 Task: Plan a workshop on goal-setting and productivity for the team on the 25th at 1:30 PM to 2:00 PM.
Action: Mouse moved to (40, 70)
Screenshot: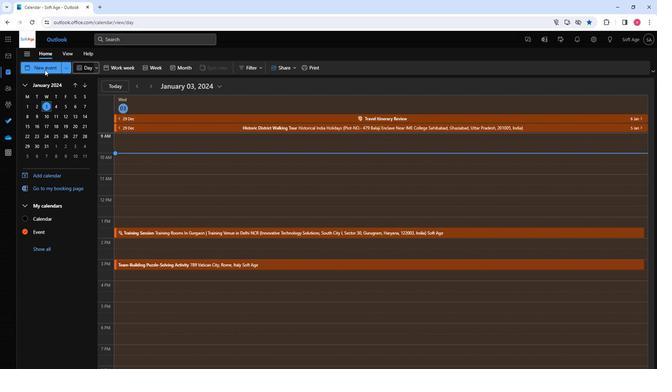 
Action: Mouse pressed left at (40, 70)
Screenshot: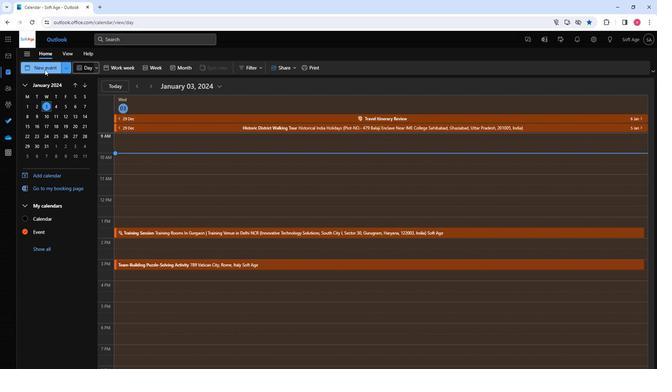 
Action: Mouse moved to (160, 114)
Screenshot: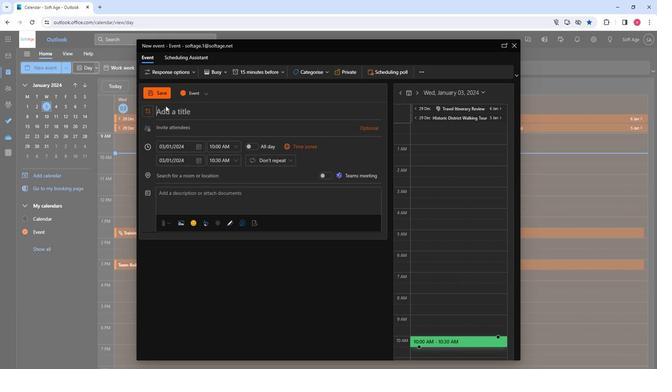 
Action: Mouse pressed left at (160, 114)
Screenshot: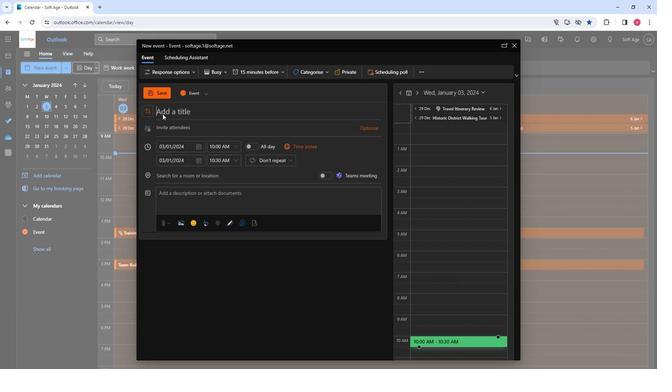 
Action: Key pressed <Key.shift>Workshop<Key.space><Key.shift>On<Key.space><Key.shift><Key.shift><Key.shift><Key.shift><Key.shift><Key.shift><Key.shift><Key.shift><Key.shift><Key.shift><Key.shift><Key.shift><Key.shift><Key.shift><Key.shift><Key.shift><Key.shift><Key.shift><Key.shift><Key.shift><Key.shift>Goal-<Key.shift>Setting<Key.space><Key.shift>And<Key.space><Key.shift><Key.shift><Key.shift><Key.shift><Key.shift><Key.shift><Key.shift><Key.shift><Key.shift><Key.shift><Key.shift><Key.shift><Key.shift>Productivity
Screenshot: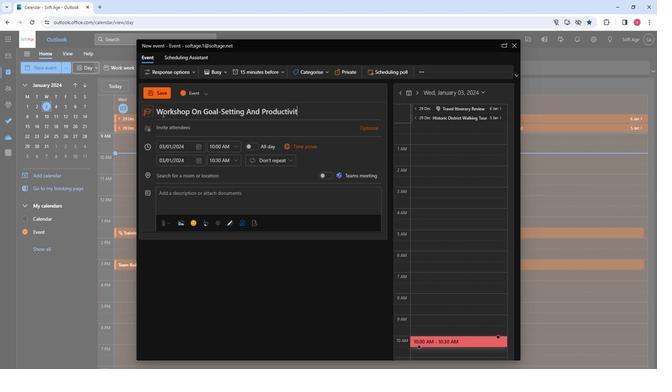 
Action: Mouse moved to (166, 130)
Screenshot: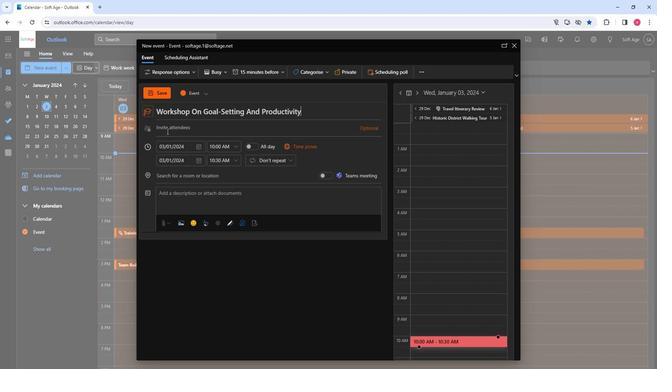 
Action: Mouse pressed left at (166, 130)
Screenshot: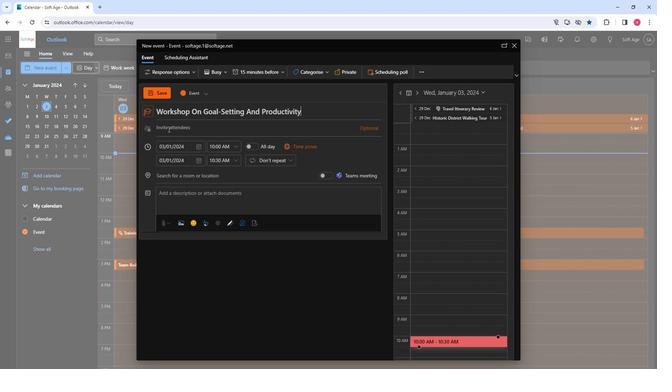 
Action: Key pressed so
Screenshot: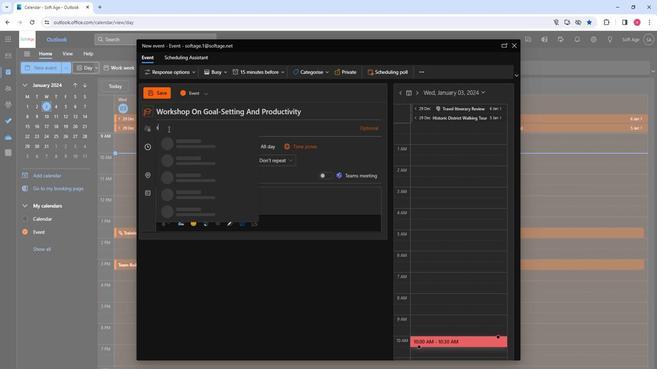 
Action: Mouse moved to (183, 158)
Screenshot: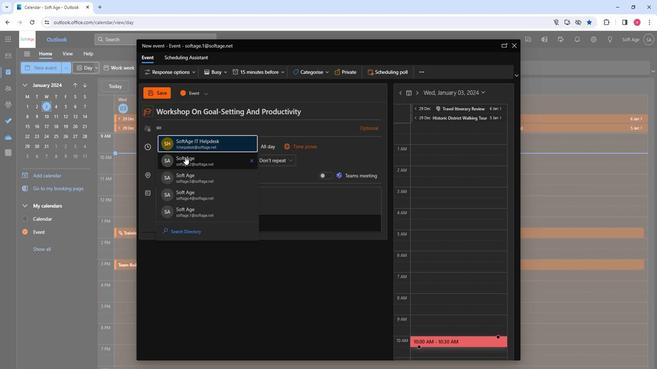 
Action: Mouse pressed left at (183, 158)
Screenshot: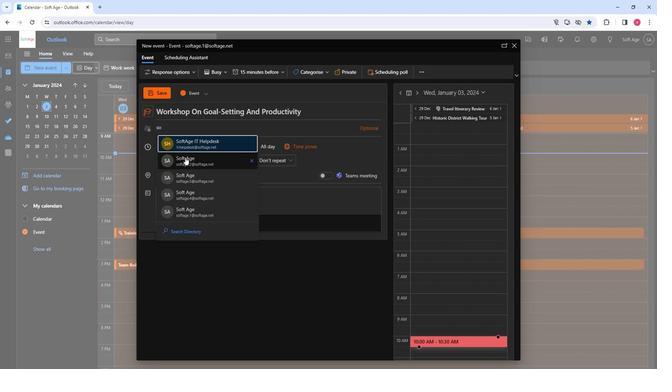 
Action: Key pressed so
Screenshot: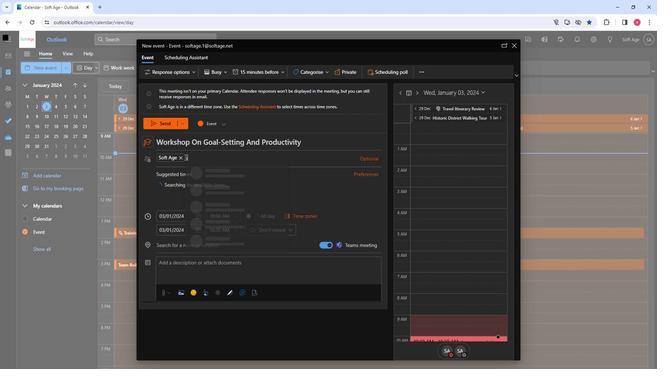 
Action: Mouse moved to (221, 203)
Screenshot: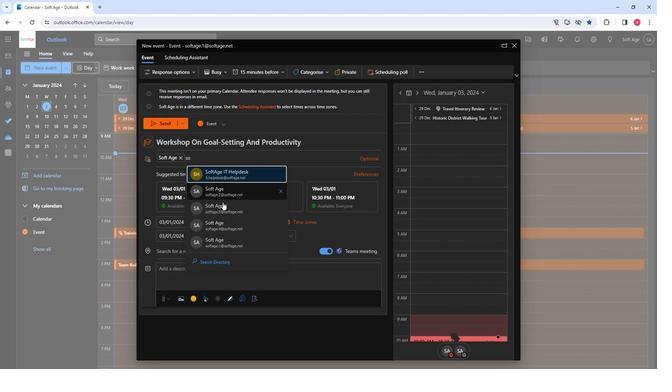 
Action: Mouse pressed left at (221, 203)
Screenshot: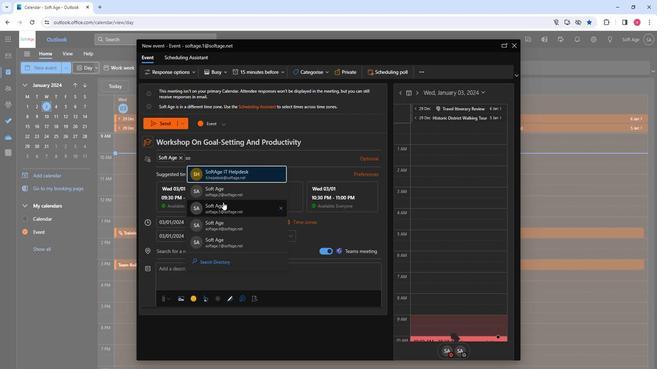 
Action: Key pressed so
Screenshot: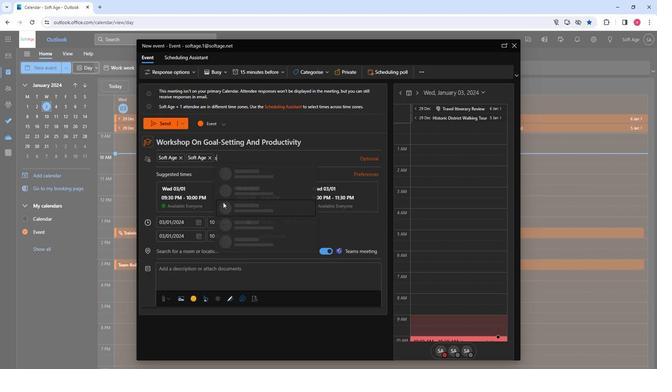 
Action: Mouse moved to (234, 221)
Screenshot: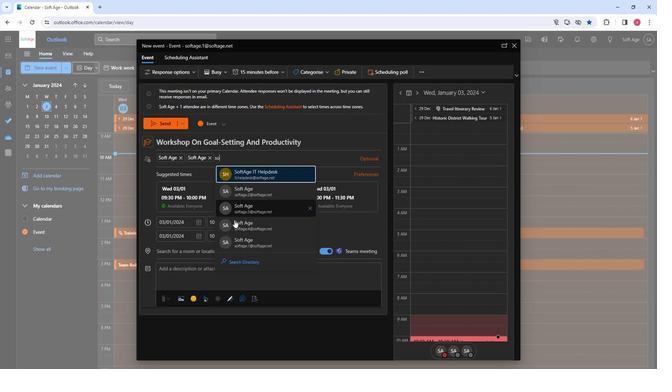 
Action: Mouse pressed left at (234, 221)
Screenshot: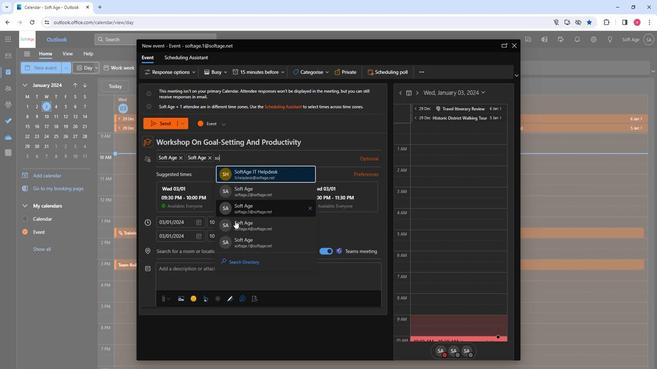
Action: Key pressed so
Screenshot: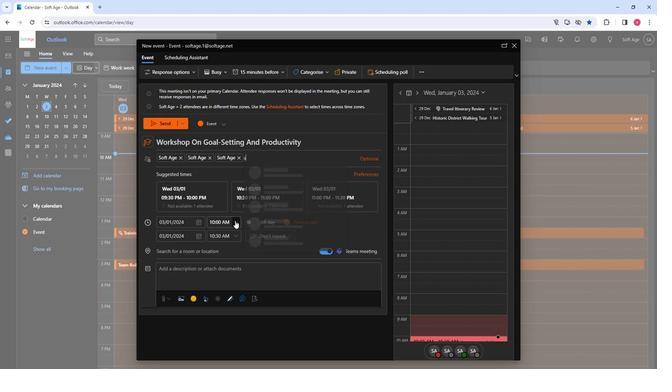 
Action: Mouse moved to (276, 247)
Screenshot: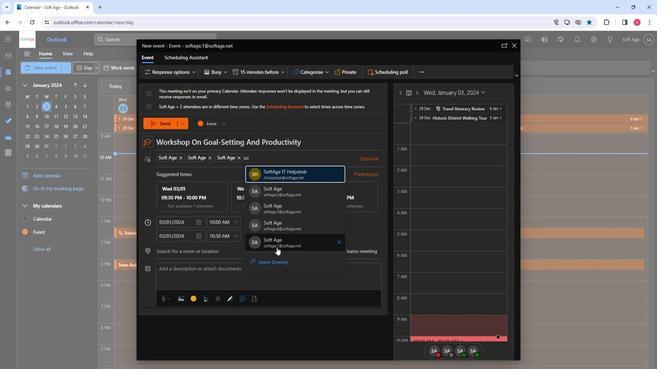 
Action: Mouse pressed left at (276, 247)
Screenshot: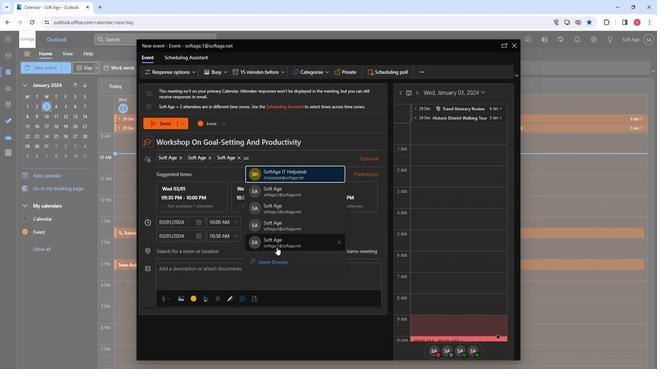 
Action: Mouse moved to (196, 225)
Screenshot: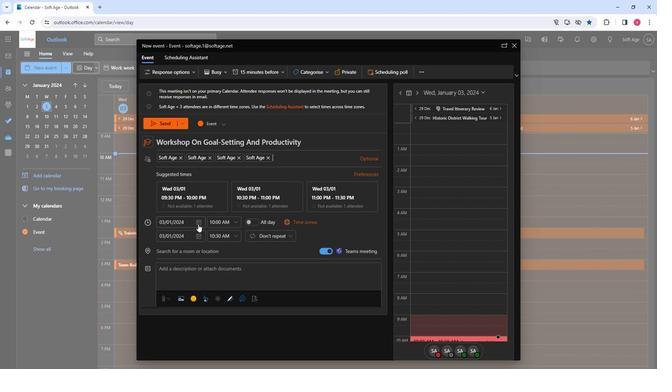 
Action: Mouse pressed left at (196, 225)
Screenshot: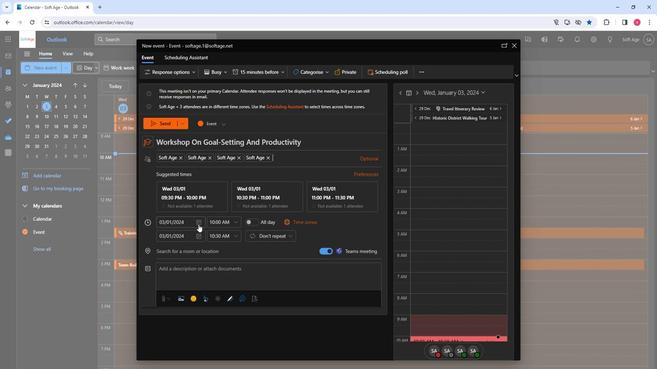 
Action: Mouse moved to (190, 290)
Screenshot: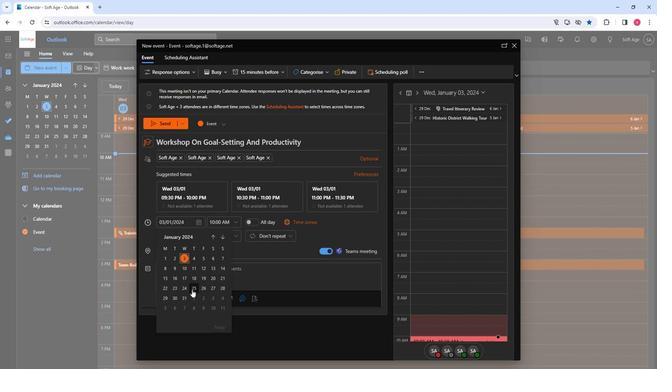 
Action: Mouse pressed left at (190, 290)
Screenshot: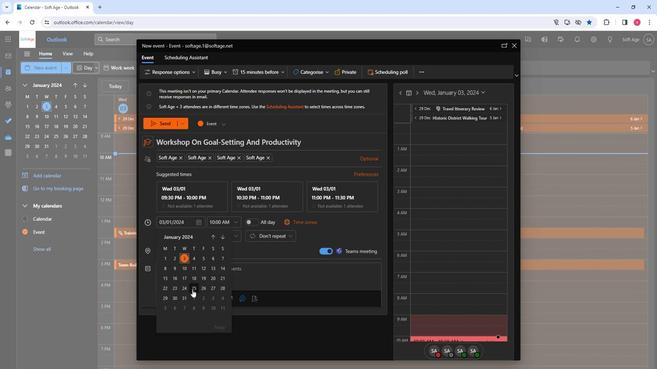 
Action: Mouse moved to (234, 223)
Screenshot: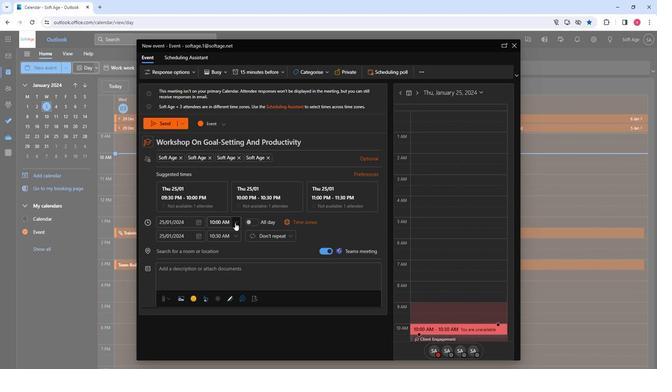 
Action: Mouse pressed left at (234, 223)
Screenshot: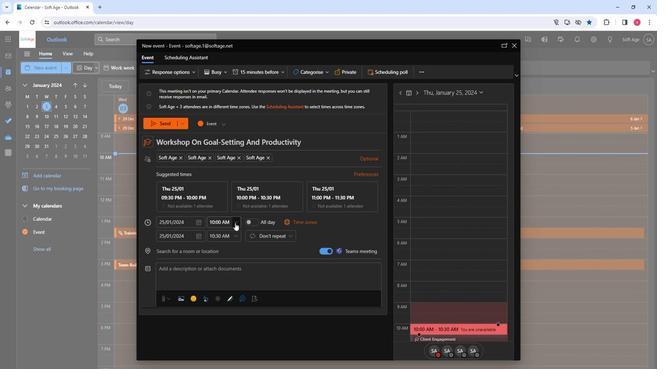 
Action: Mouse moved to (226, 256)
Screenshot: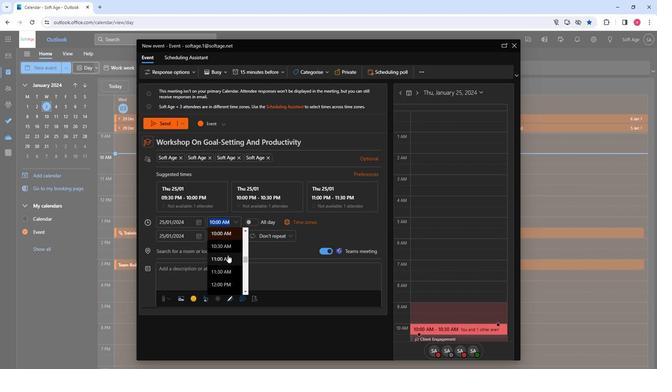 
Action: Mouse scrolled (226, 256) with delta (0, 0)
Screenshot: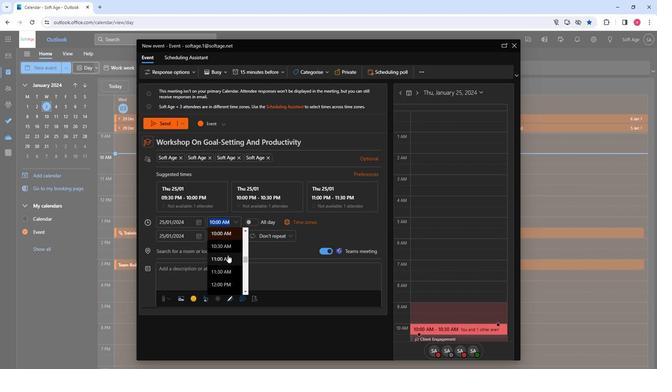 
Action: Mouse moved to (220, 285)
Screenshot: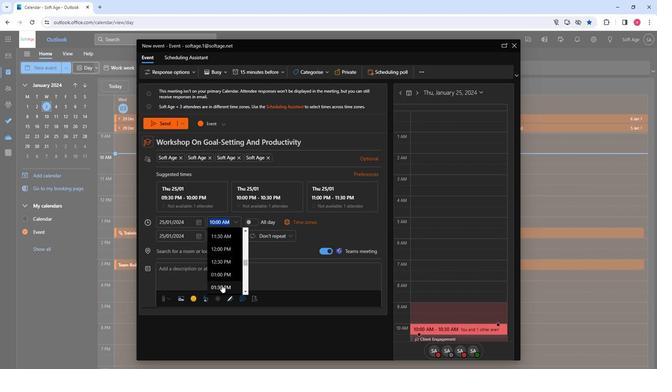 
Action: Mouse pressed left at (220, 285)
Screenshot: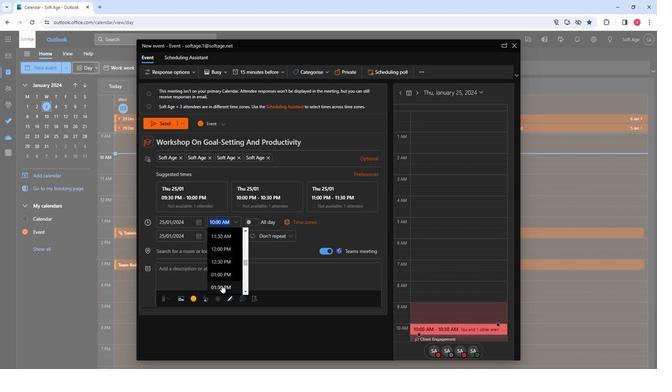 
Action: Mouse moved to (181, 248)
Screenshot: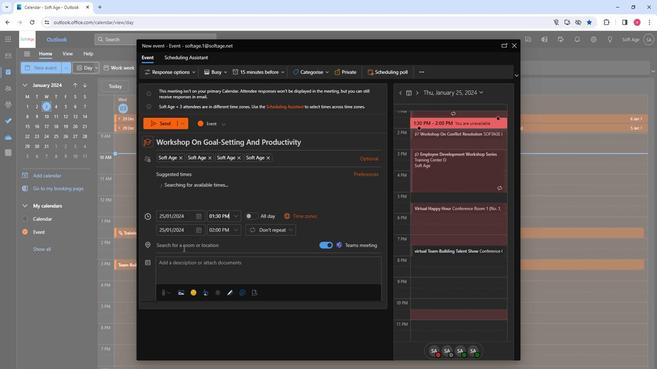 
Action: Mouse pressed left at (181, 248)
Screenshot: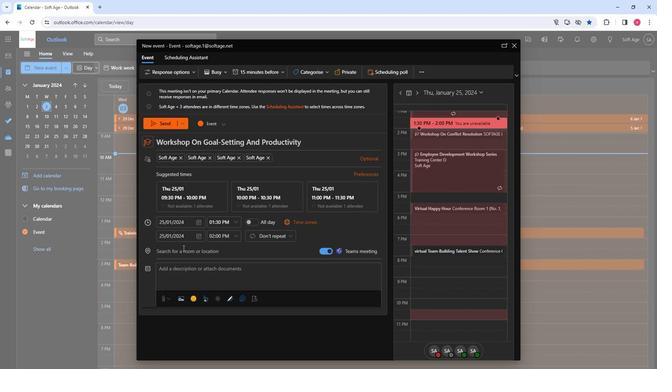 
Action: Key pressed so
Screenshot: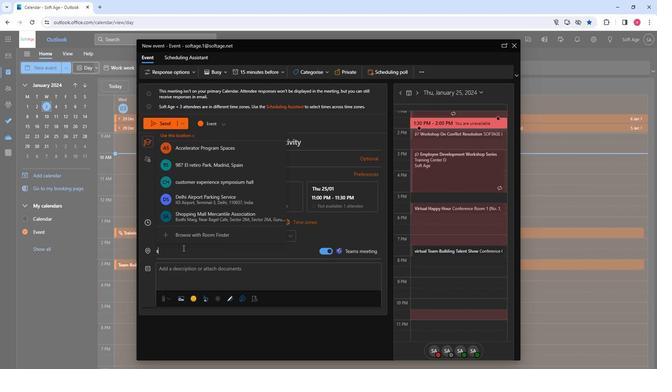 
Action: Mouse moved to (199, 209)
Screenshot: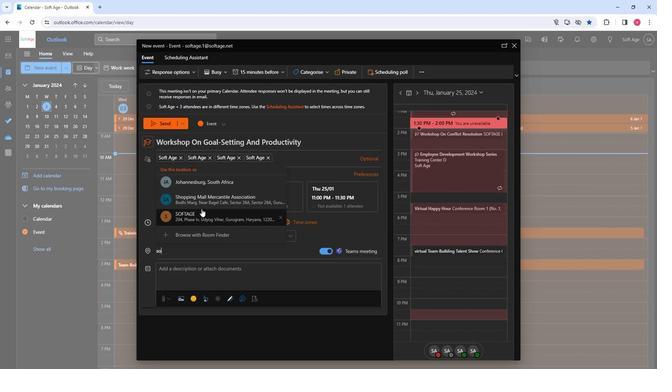 
Action: Mouse pressed left at (199, 209)
Screenshot: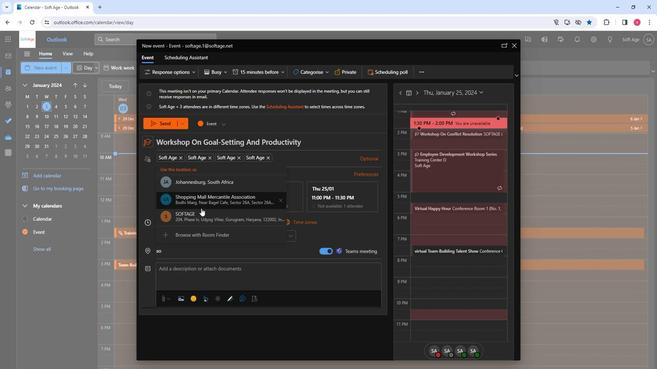 
Action: Mouse moved to (197, 219)
Screenshot: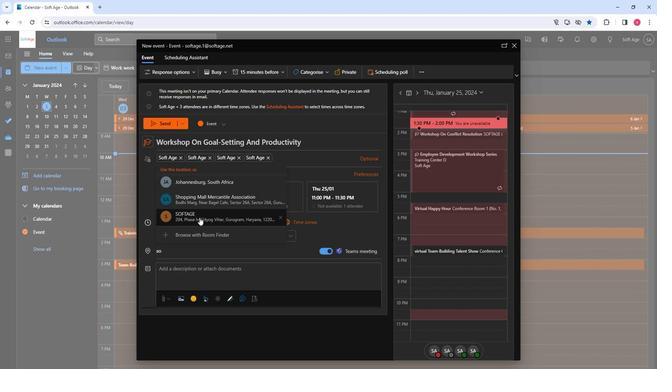 
Action: Mouse pressed left at (197, 219)
Screenshot: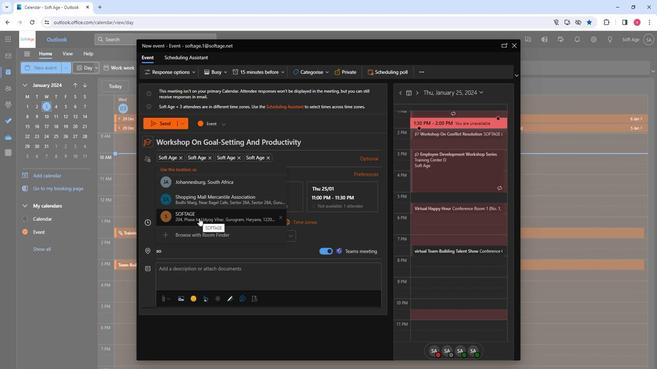 
Action: Mouse moved to (177, 269)
Screenshot: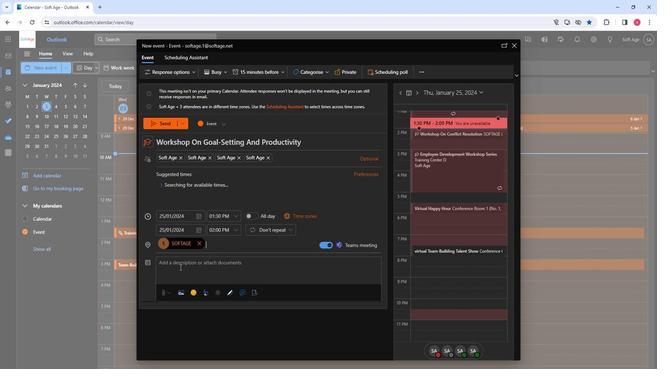
Action: Mouse pressed left at (177, 269)
Screenshot: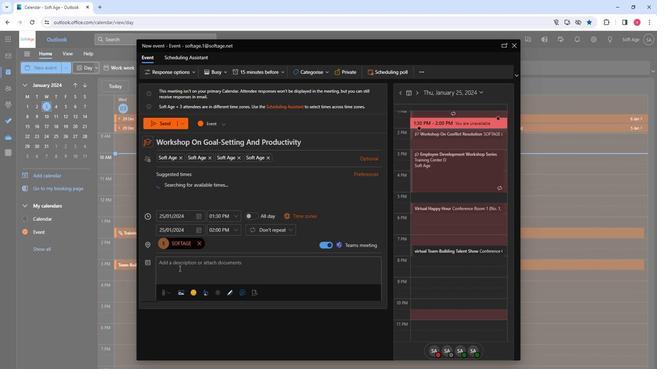 
Action: Key pressed <Key.shift>Elevate<Key.space>productivity<Key.space>together<Key.shift>!<Key.space><Key.shift>Join<Key.space>our<Key.space>workshop<Key.space>on<Key.space>goal-setting<Key.space>and<Key.space>productivity<Key.space>for<Key.space>the<Key.space>team.<Key.space><Key.shift>Define<Key.space>objectives,<Key.space>enhance<Key.space>efficiency,<Key.space>and<Key.space>foster<Key.space>a<Key.space>culture<Key.space>of<Key.space>achievement.<Key.space><Key.shift>Let's<Key.space>reach<Key.space>new<Key.space>heights<Key.shift>!
Screenshot: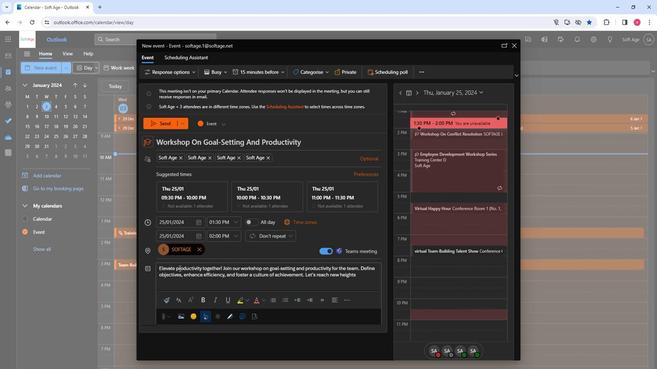 
Action: Mouse moved to (227, 278)
Screenshot: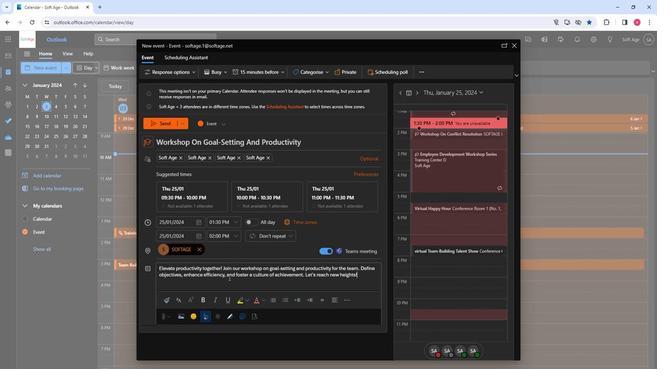 
Action: Mouse pressed left at (227, 278)
Screenshot: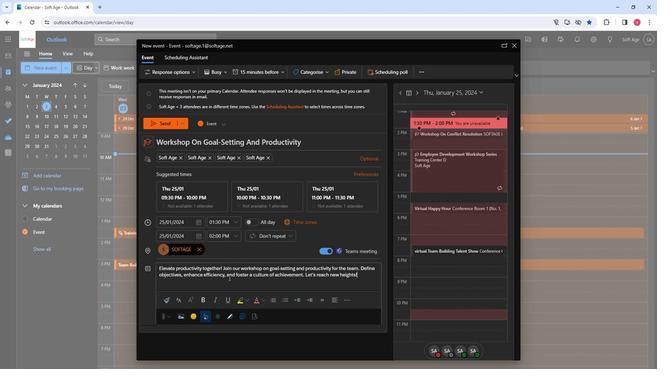 
Action: Mouse pressed left at (227, 278)
Screenshot: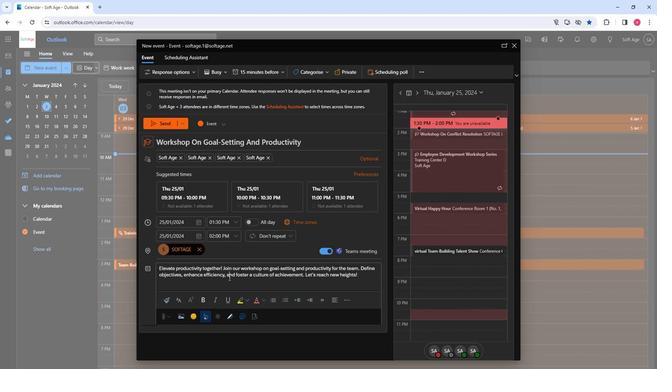 
Action: Mouse pressed left at (227, 278)
Screenshot: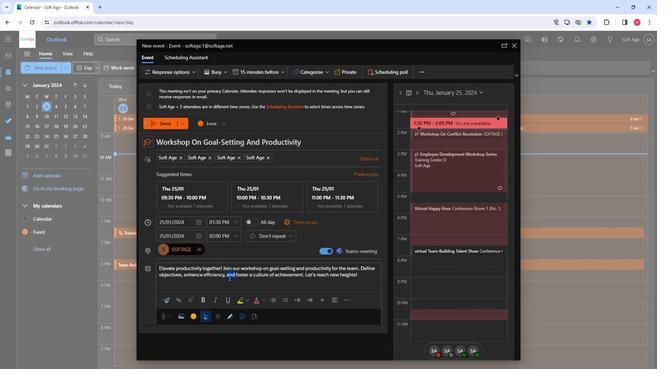 
Action: Mouse moved to (203, 300)
Screenshot: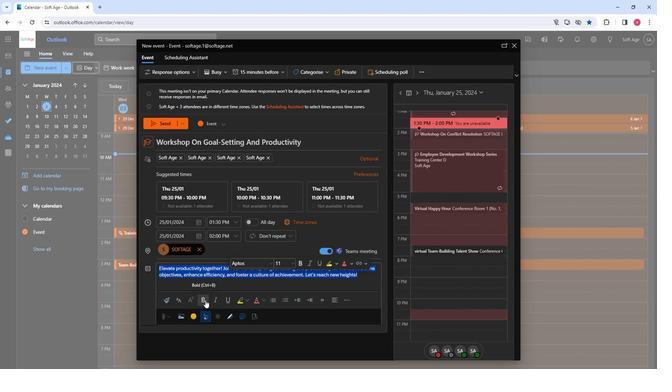 
Action: Mouse pressed left at (203, 300)
Screenshot: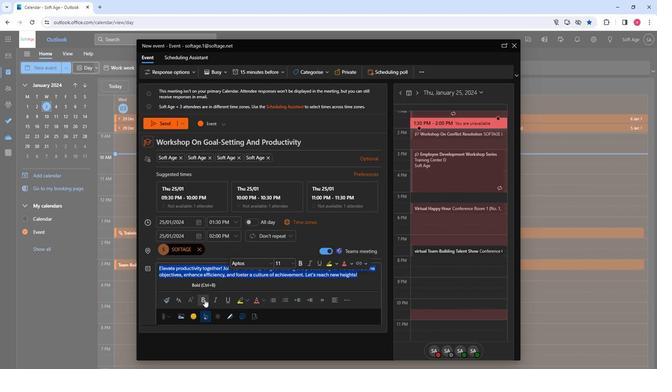 
Action: Mouse moved to (177, 301)
Screenshot: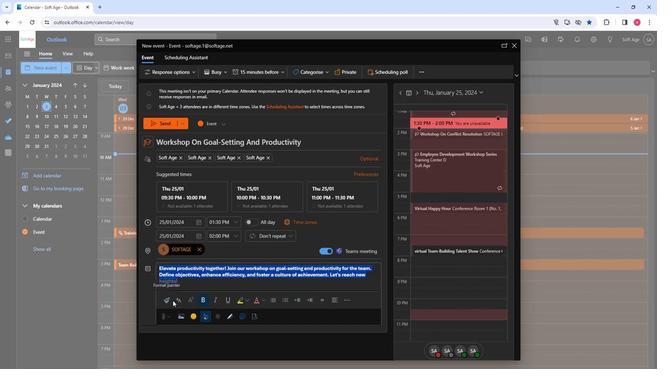 
Action: Mouse pressed left at (177, 301)
Screenshot: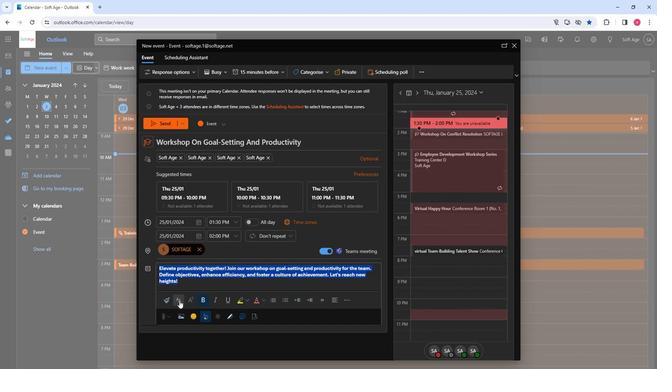 
Action: Mouse moved to (219, 249)
Screenshot: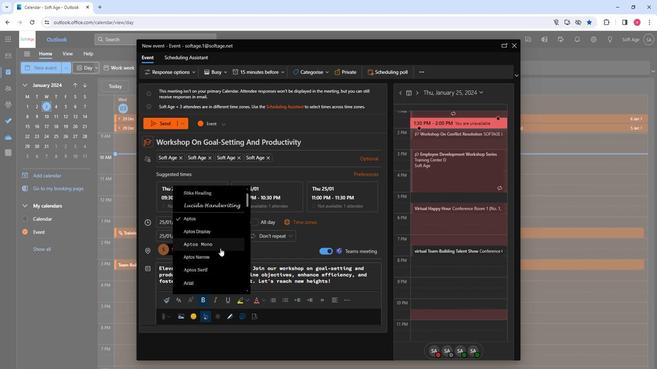 
Action: Mouse scrolled (219, 249) with delta (0, 0)
Screenshot: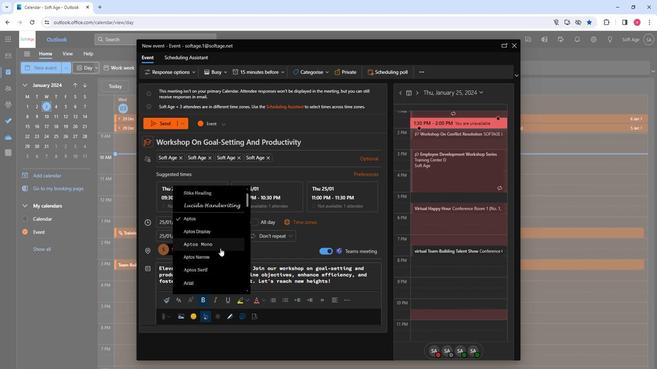 
Action: Mouse moved to (219, 249)
Screenshot: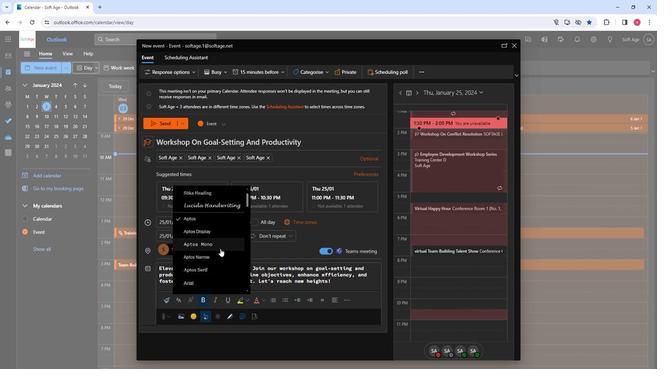 
Action: Mouse scrolled (219, 249) with delta (0, 0)
Screenshot: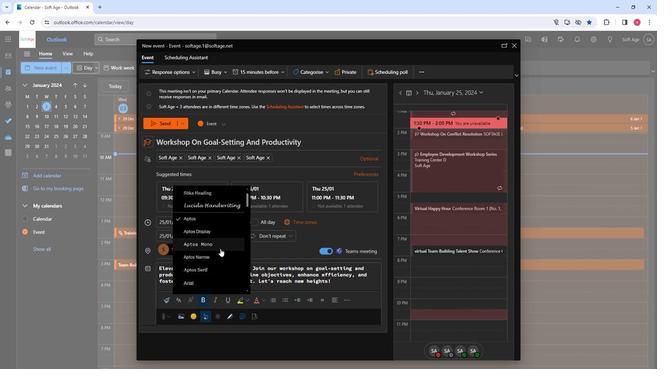 
Action: Mouse moved to (219, 250)
Screenshot: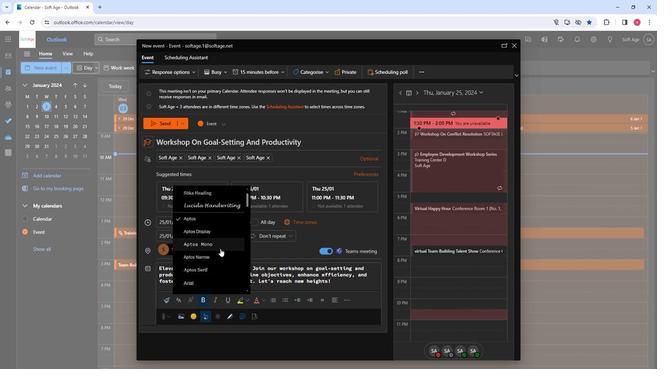 
Action: Mouse scrolled (219, 249) with delta (0, 0)
Screenshot: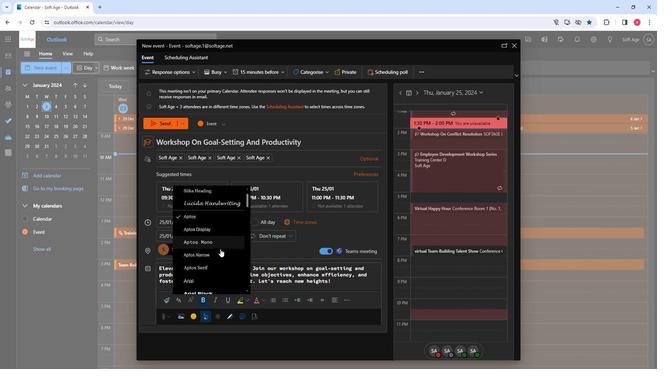 
Action: Mouse scrolled (219, 249) with delta (0, 0)
Screenshot: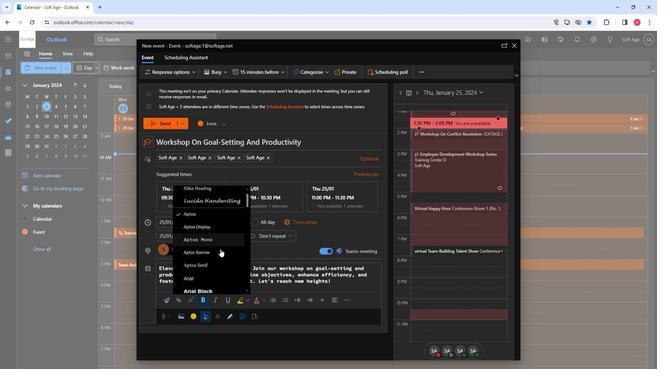 
Action: Mouse moved to (208, 264)
Screenshot: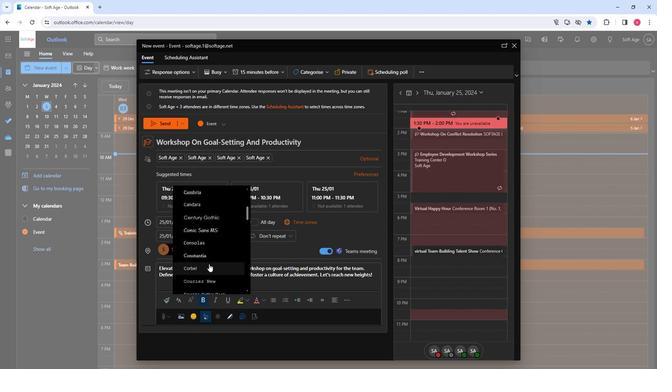 
Action: Mouse scrolled (208, 263) with delta (0, 0)
Screenshot: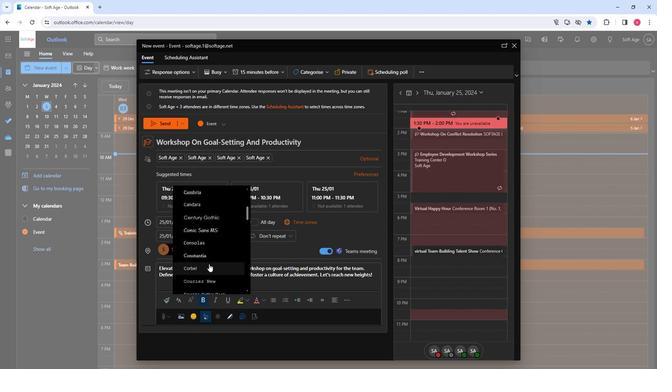 
Action: Mouse moved to (211, 261)
Screenshot: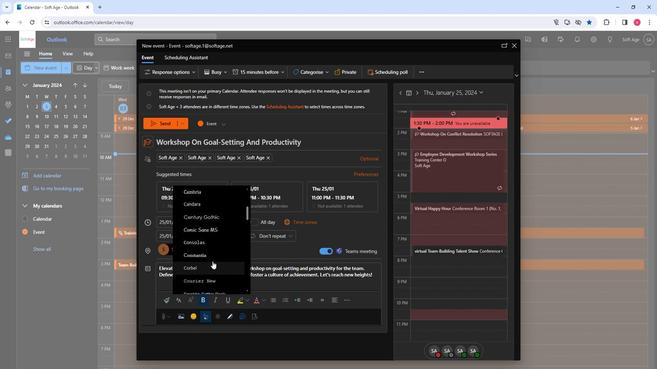 
Action: Mouse scrolled (211, 261) with delta (0, 0)
Screenshot: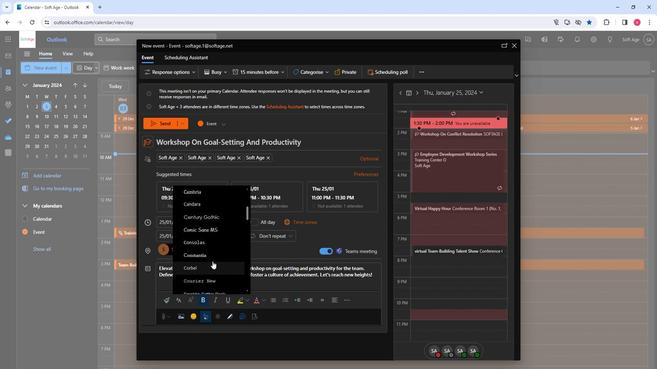 
Action: Mouse moved to (212, 261)
Screenshot: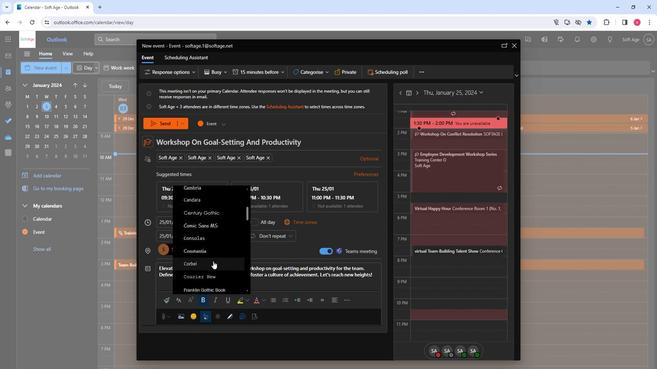 
Action: Mouse scrolled (212, 261) with delta (0, 0)
Screenshot: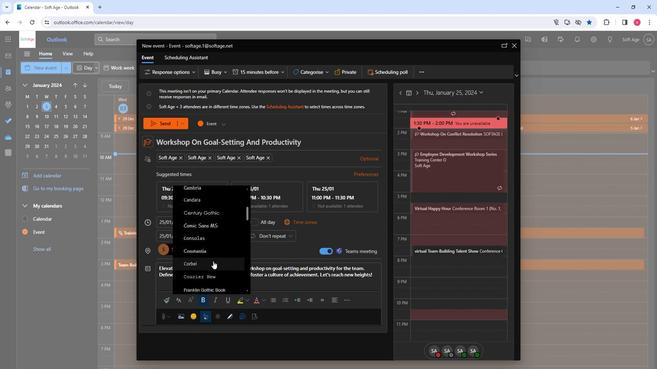 
Action: Mouse moved to (212, 273)
Screenshot: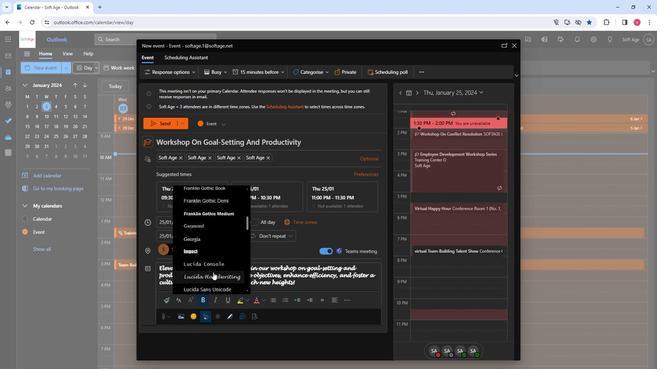 
Action: Mouse scrolled (212, 272) with delta (0, 0)
Screenshot: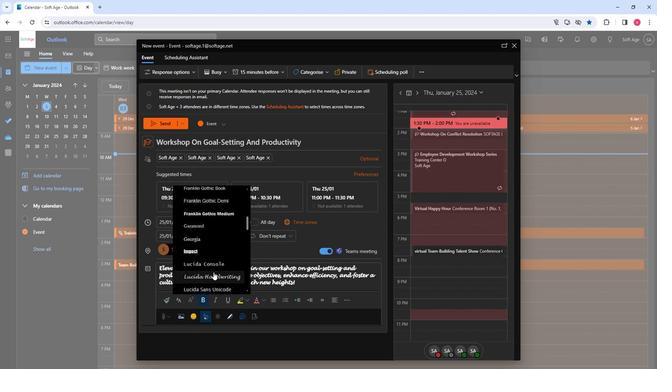 
Action: Mouse moved to (212, 272)
Screenshot: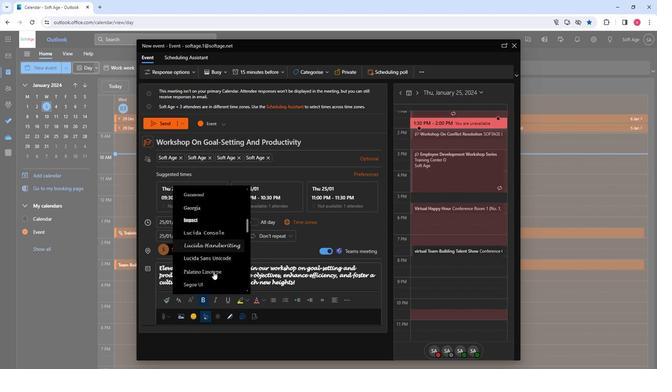 
Action: Mouse scrolled (212, 272) with delta (0, 0)
Screenshot: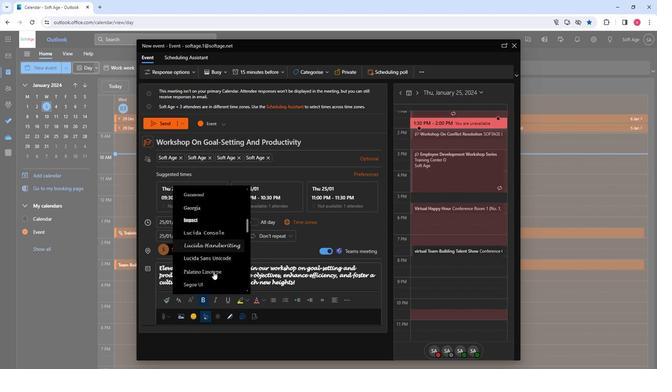 
Action: Mouse moved to (209, 269)
Screenshot: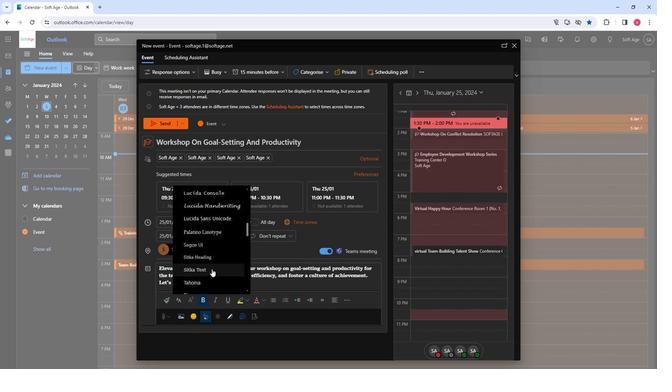 
Action: Mouse scrolled (209, 269) with delta (0, 0)
Screenshot: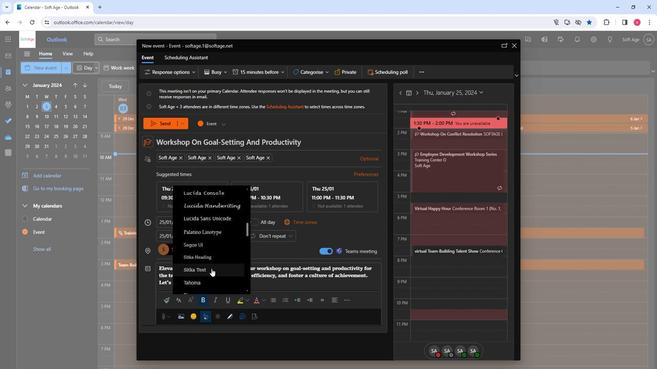 
Action: Mouse moved to (196, 262)
Screenshot: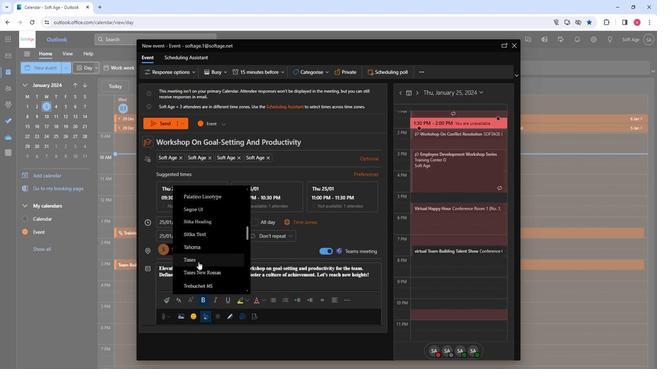 
Action: Mouse pressed left at (196, 262)
Screenshot: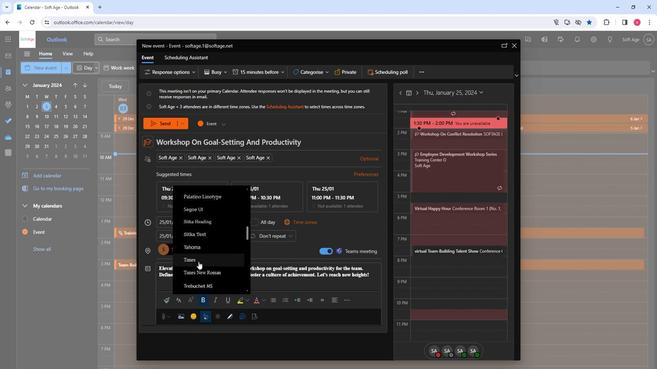 
Action: Mouse moved to (217, 301)
Screenshot: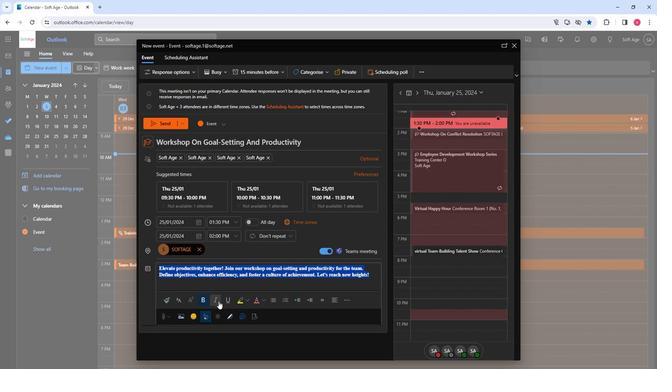 
Action: Mouse pressed left at (217, 301)
Screenshot: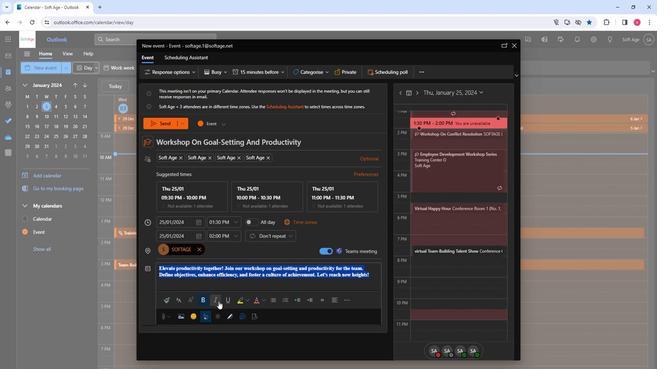 
Action: Mouse moved to (245, 301)
Screenshot: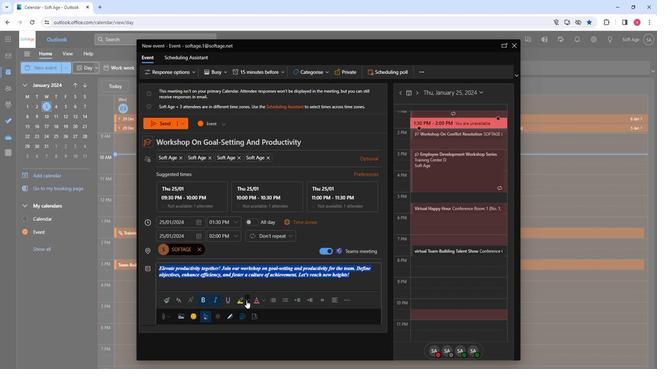 
Action: Mouse pressed left at (245, 301)
Screenshot: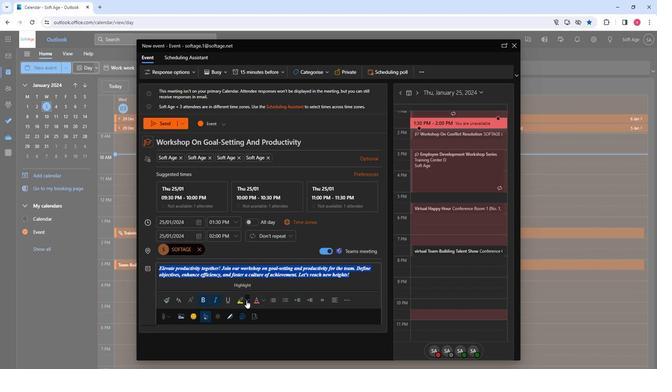 
Action: Mouse moved to (254, 326)
Screenshot: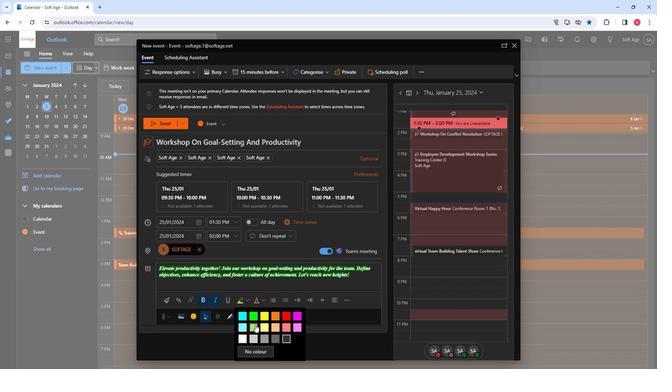 
Action: Mouse pressed left at (254, 326)
Screenshot: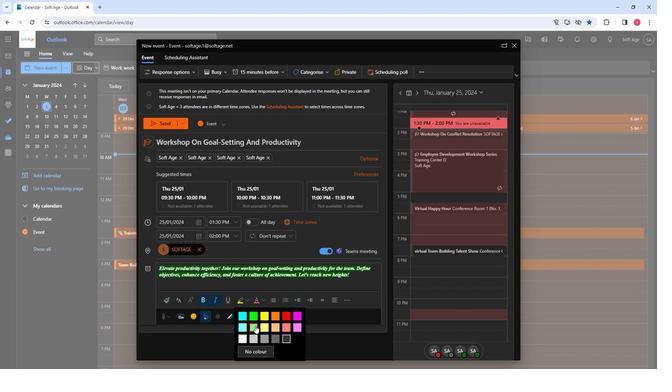 
Action: Mouse moved to (262, 300)
Screenshot: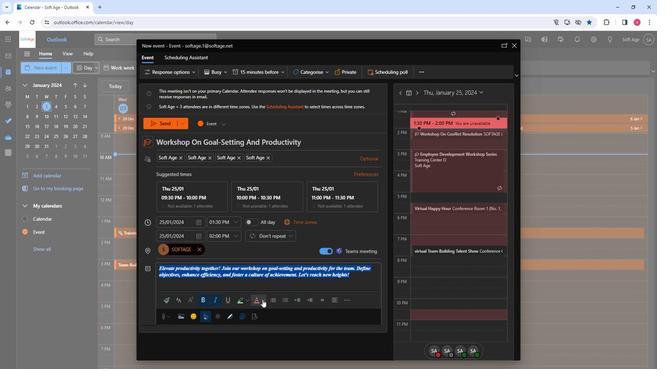 
Action: Mouse pressed left at (262, 300)
Screenshot: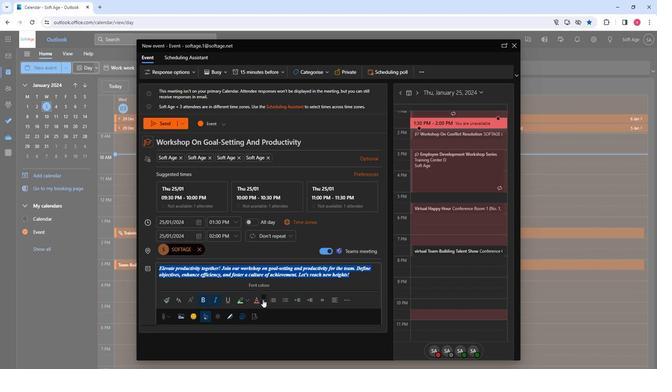 
Action: Mouse pressed left at (262, 300)
Screenshot: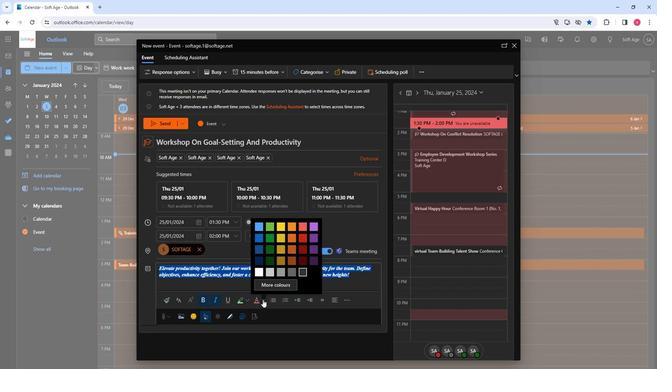 
Action: Mouse moved to (190, 298)
Screenshot: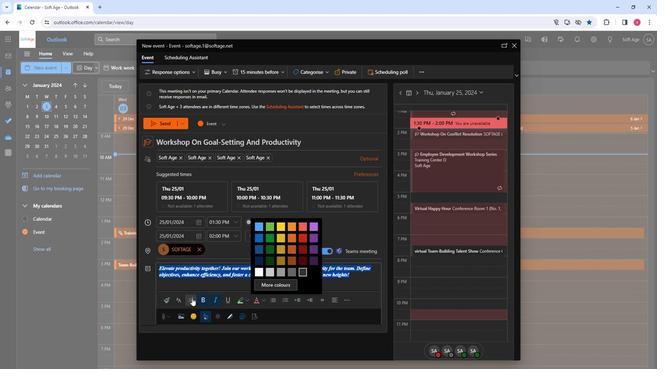 
Action: Mouse pressed left at (190, 298)
Screenshot: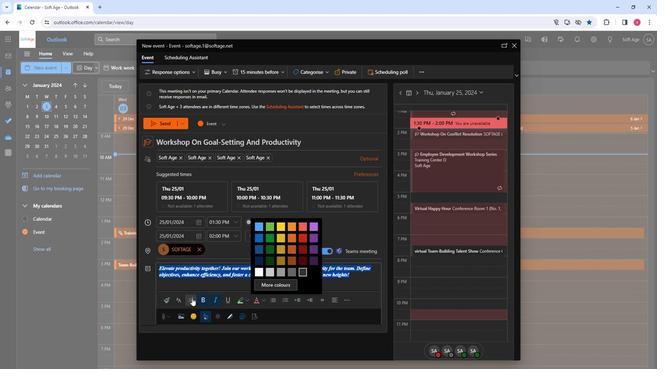 
Action: Mouse moved to (199, 238)
Screenshot: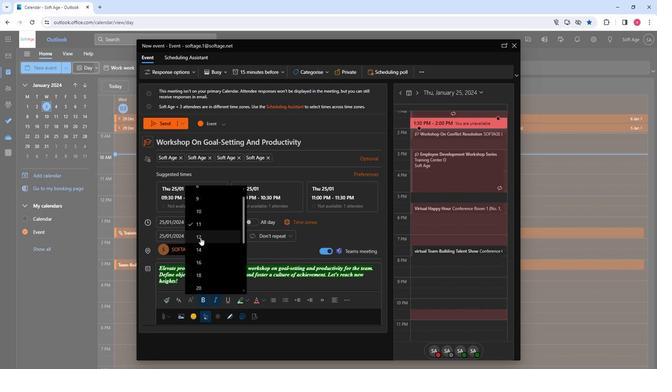 
Action: Mouse pressed left at (199, 238)
Screenshot: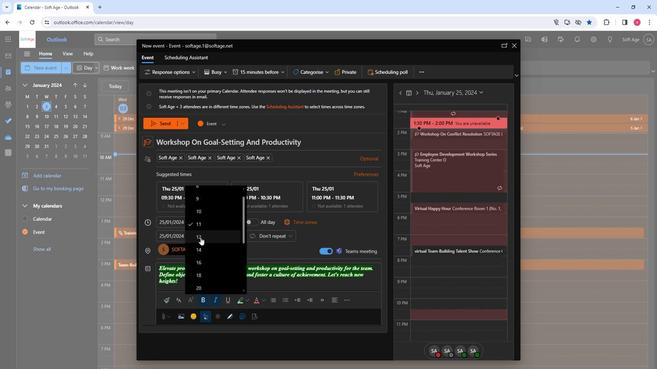 
Action: Mouse moved to (217, 281)
Screenshot: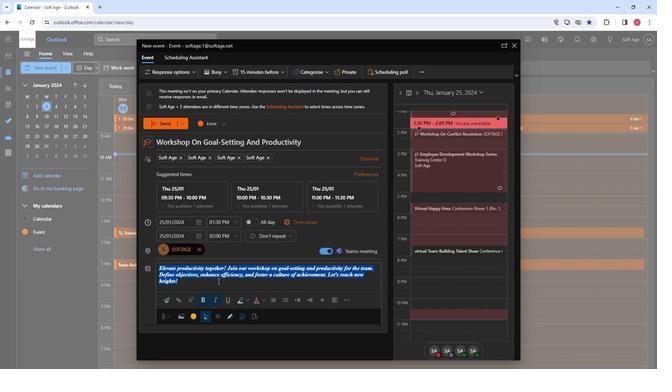 
Action: Mouse pressed left at (217, 281)
Screenshot: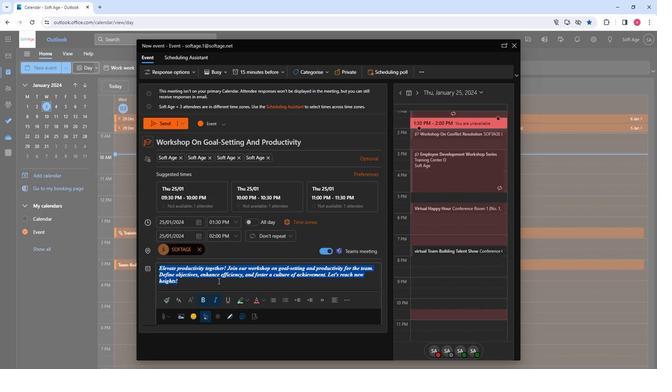 
Action: Mouse moved to (275, 290)
Screenshot: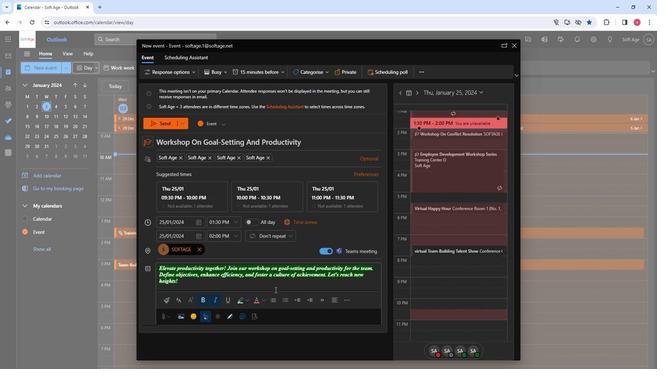 
Action: Mouse scrolled (275, 290) with delta (0, 0)
Screenshot: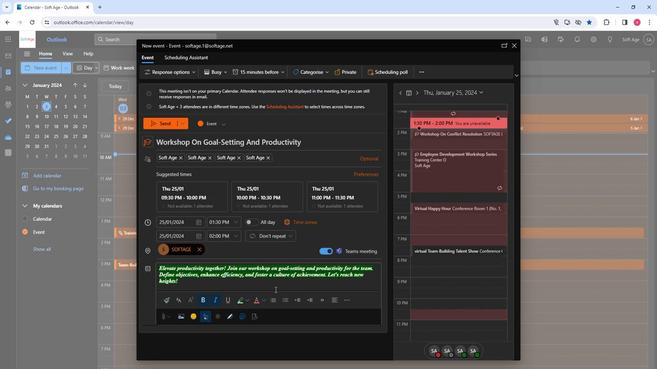 
Action: Mouse moved to (275, 290)
Screenshot: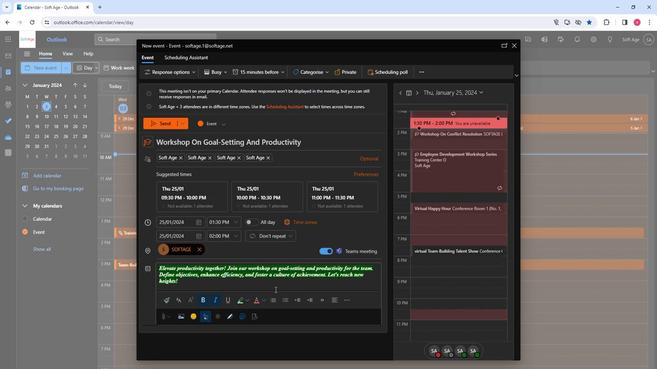 
Action: Mouse scrolled (275, 290) with delta (0, 0)
Screenshot: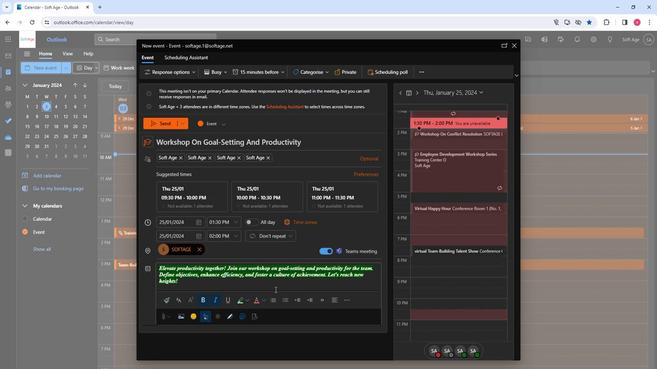 
Action: Mouse scrolled (275, 290) with delta (0, 0)
Screenshot: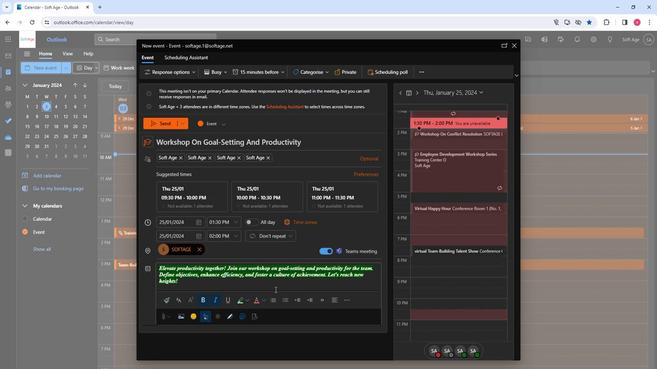 
Action: Mouse moved to (160, 124)
Screenshot: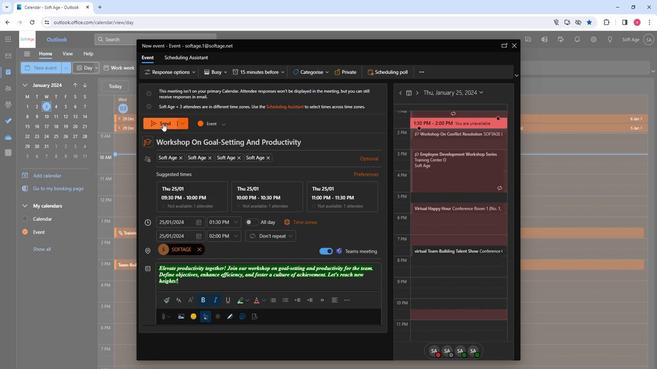 
Action: Mouse pressed left at (160, 124)
Screenshot: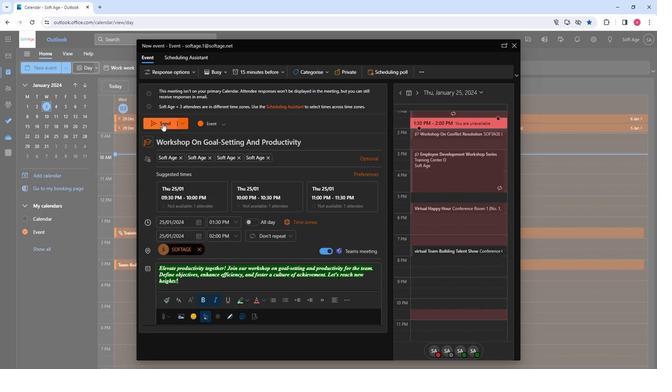 
Action: Mouse moved to (279, 191)
Screenshot: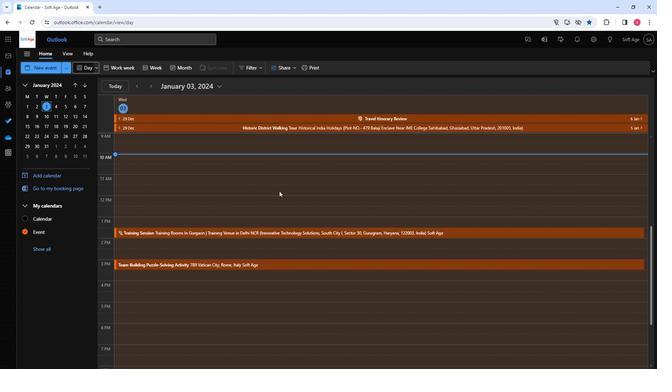 
